 Task: Add the card "HIGHWAY" for your new game.
Action: Mouse moved to (138, 375)
Screenshot: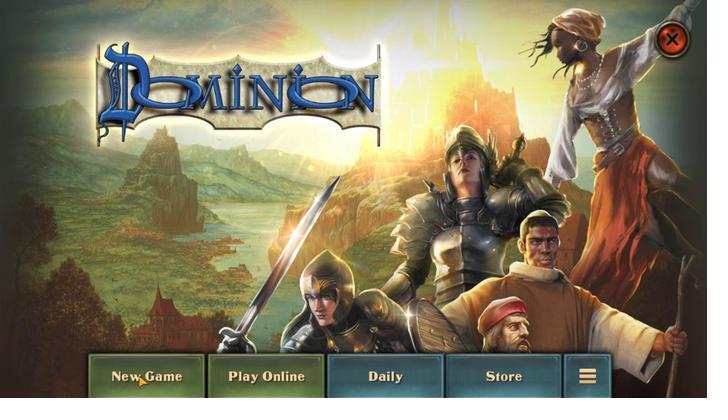 
Action: Mouse pressed left at (138, 375)
Screenshot: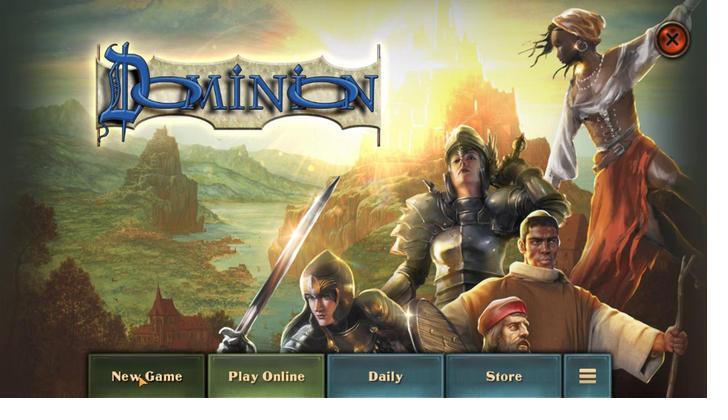 
Action: Mouse moved to (330, 77)
Screenshot: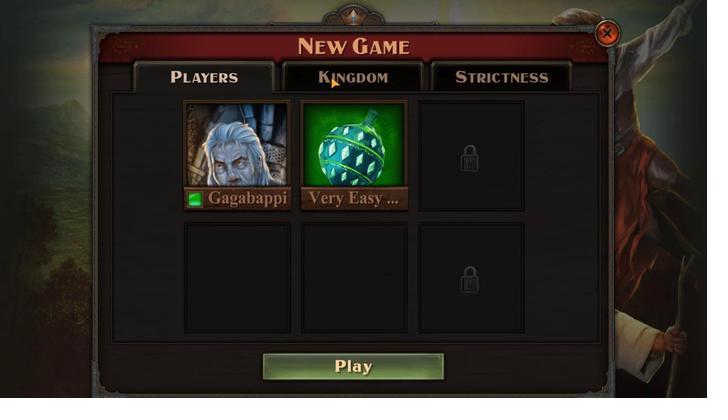 
Action: Mouse pressed left at (330, 77)
Screenshot: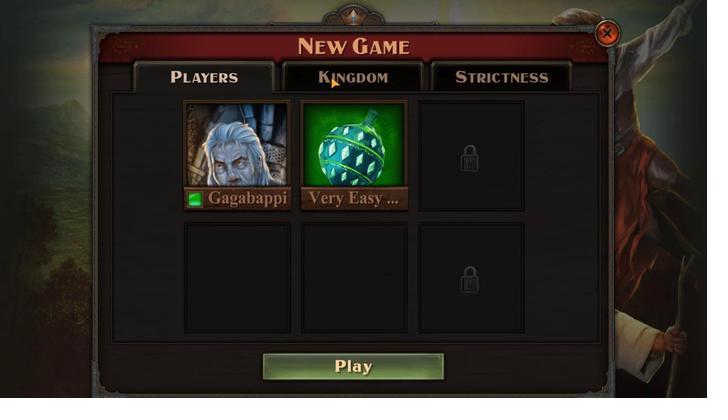 
Action: Mouse moved to (439, 122)
Screenshot: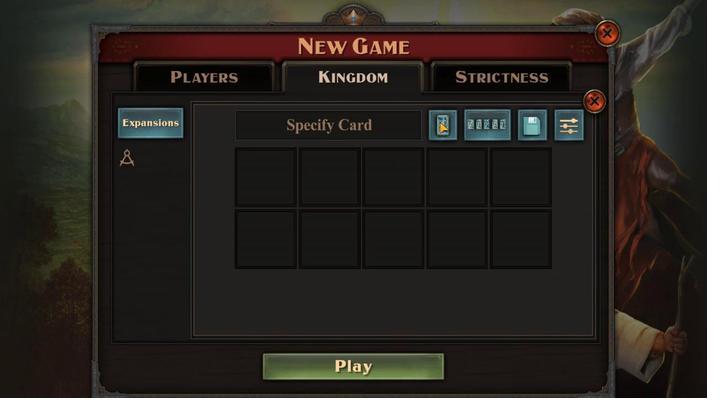 
Action: Mouse pressed left at (439, 122)
Screenshot: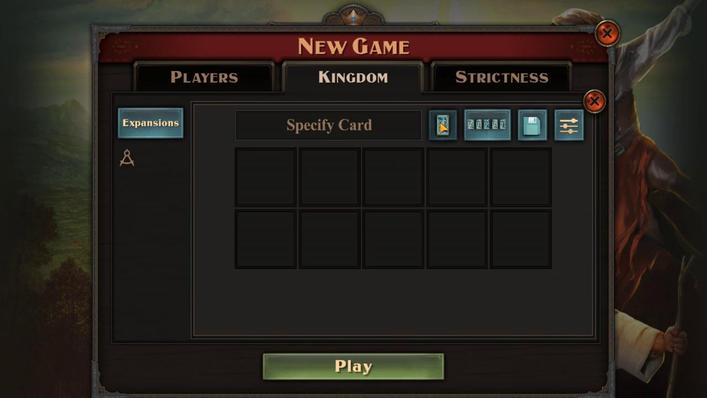 
Action: Mouse moved to (154, 194)
Screenshot: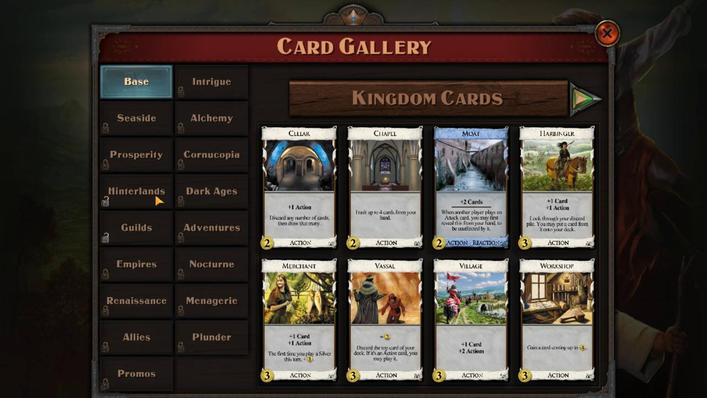 
Action: Mouse pressed left at (154, 194)
Screenshot: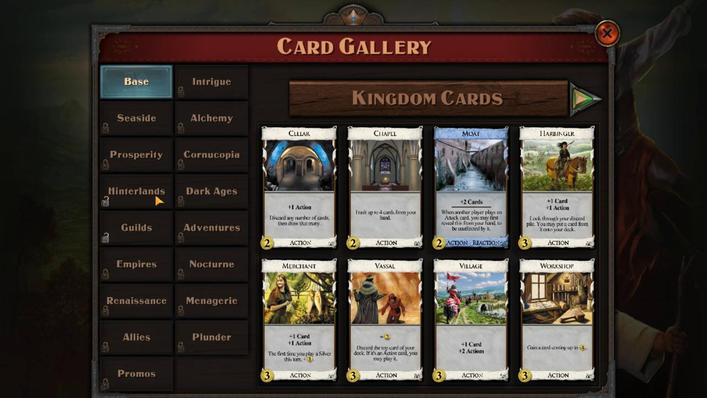 
Action: Mouse moved to (580, 99)
Screenshot: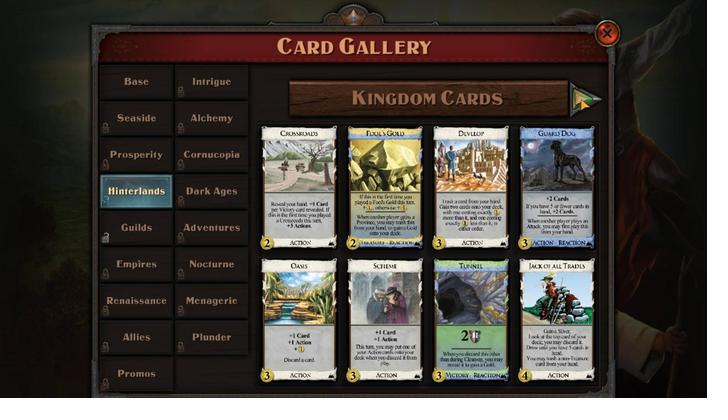 
Action: Mouse pressed left at (580, 99)
Screenshot: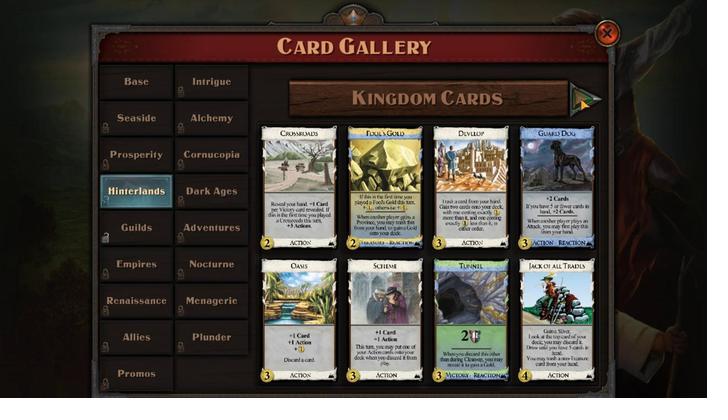 
Action: Mouse pressed left at (580, 99)
Screenshot: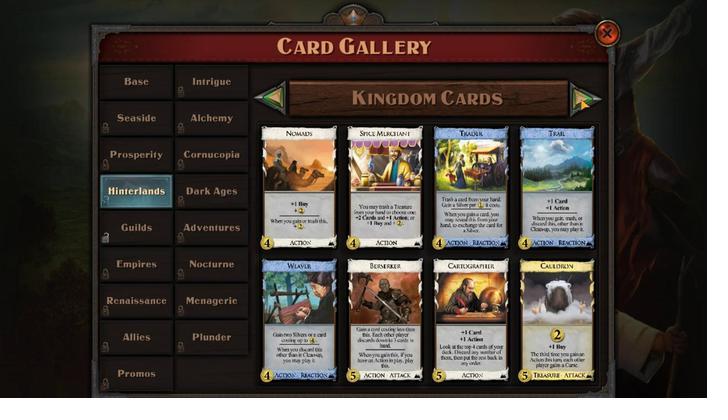 
Action: Mouse moved to (369, 178)
Screenshot: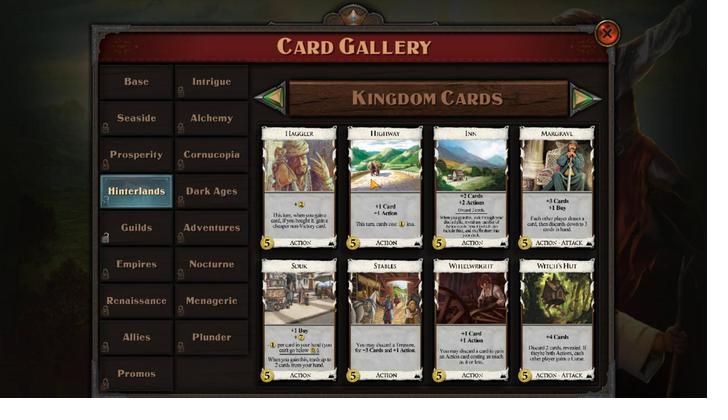 
Action: Mouse pressed left at (369, 178)
Screenshot: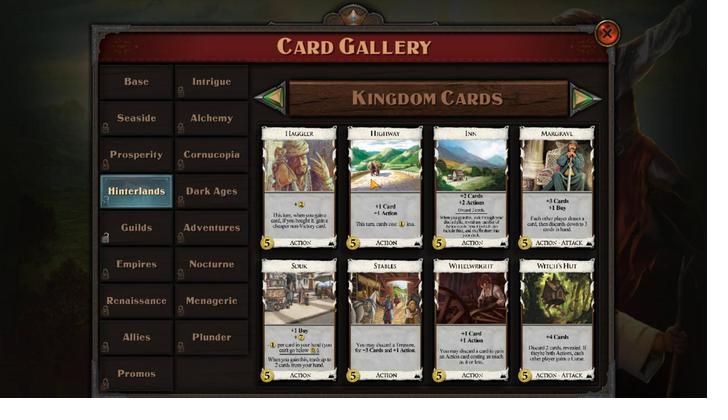 
